 Task: In the  document Cocktails.docx Select the text and change paragraph spacing to  'Double' Change page orientation to  'Landscape' Add Page color Dark Red
Action: Mouse moved to (278, 356)
Screenshot: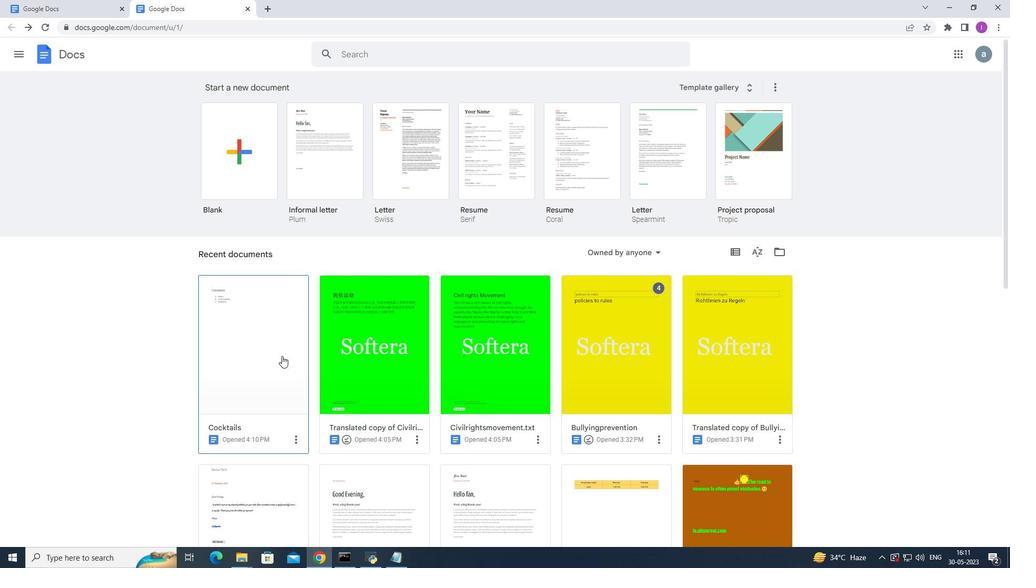
Action: Mouse pressed left at (278, 356)
Screenshot: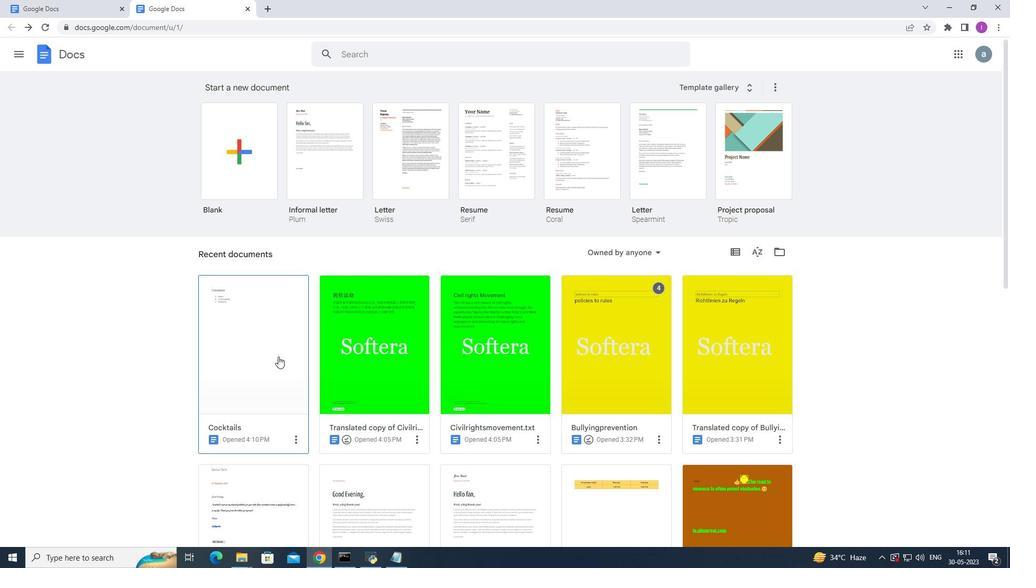
Action: Mouse moved to (324, 165)
Screenshot: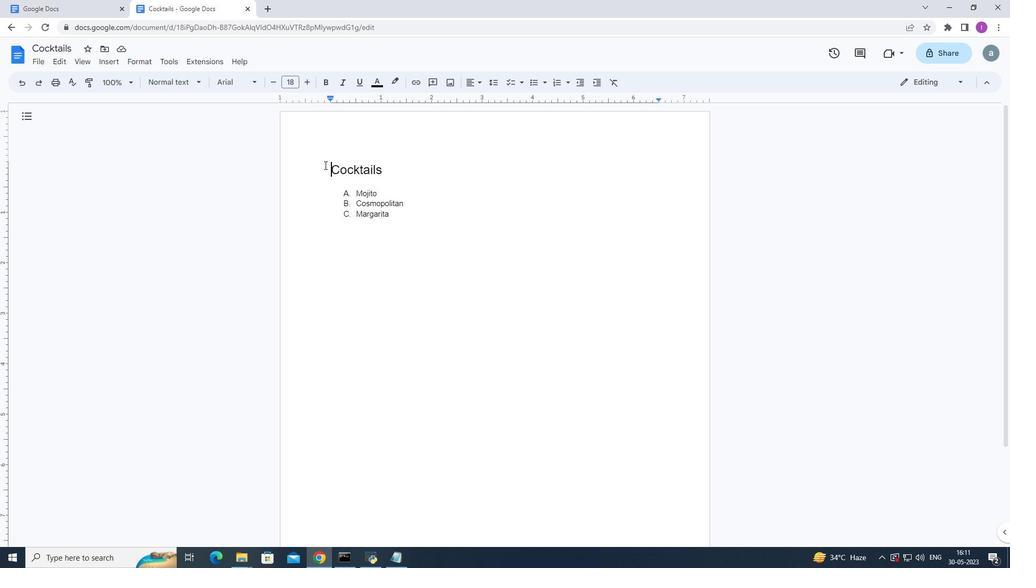 
Action: Mouse pressed left at (324, 165)
Screenshot: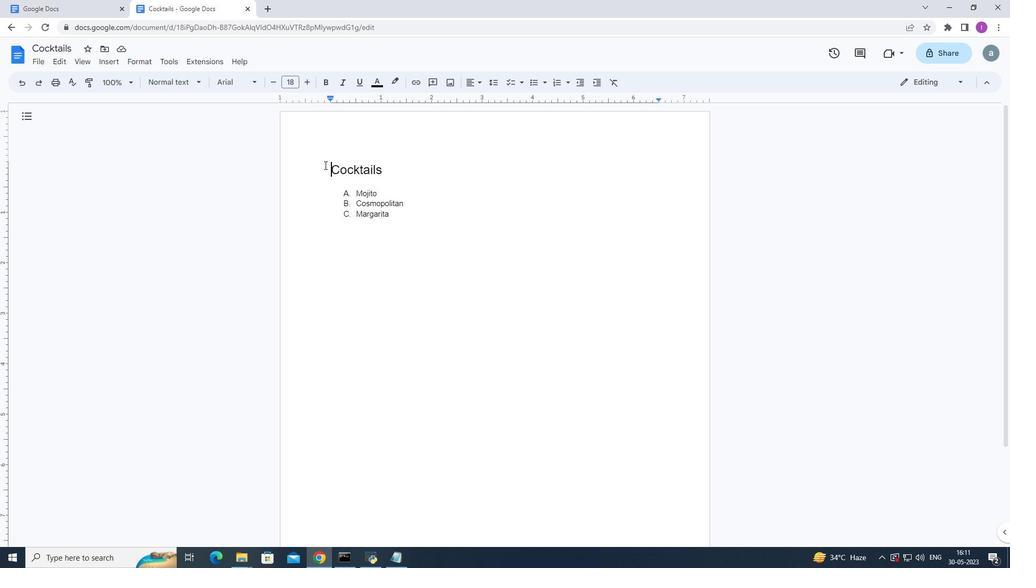 
Action: Mouse moved to (165, 59)
Screenshot: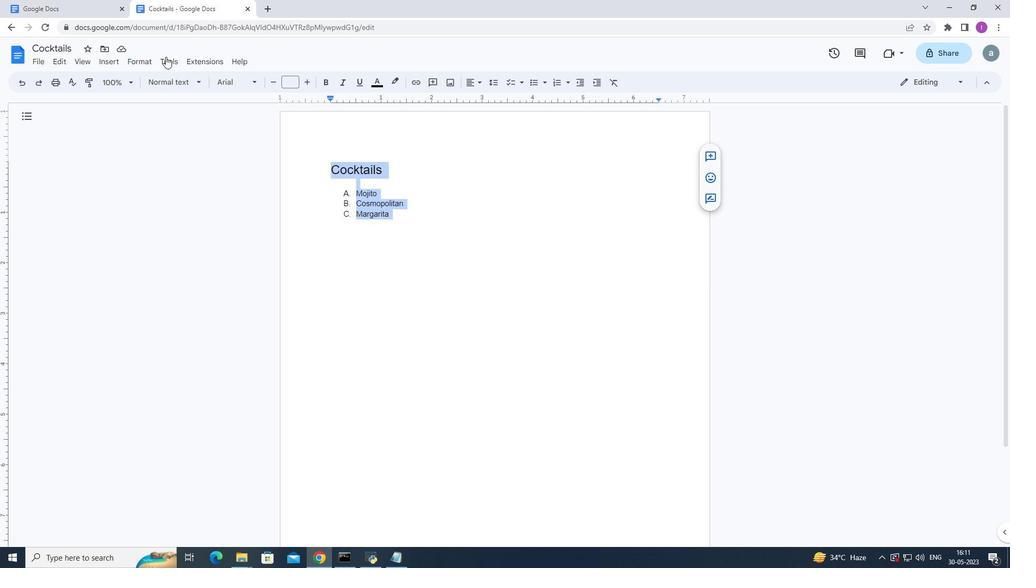 
Action: Mouse pressed left at (165, 59)
Screenshot: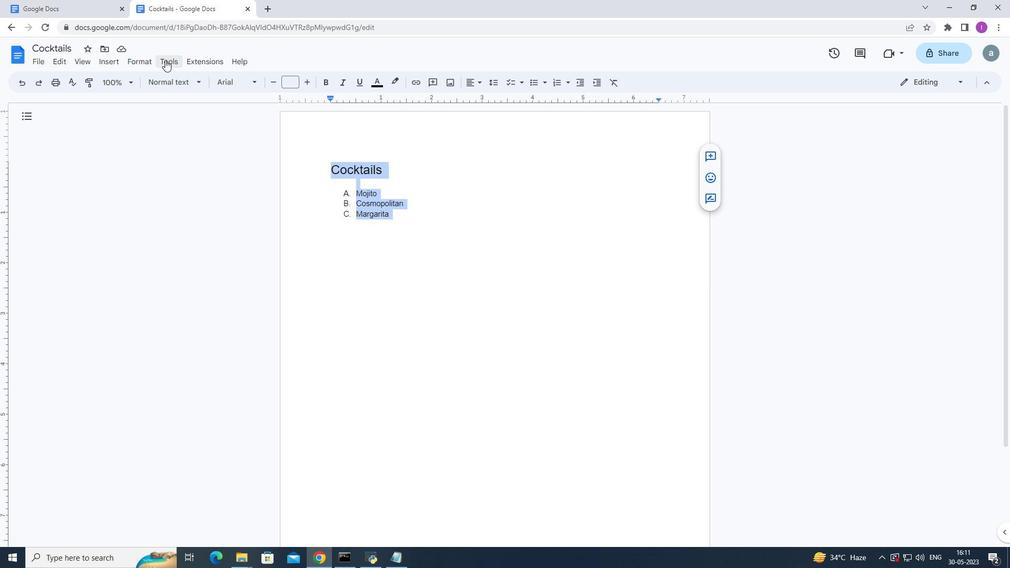
Action: Mouse moved to (137, 56)
Screenshot: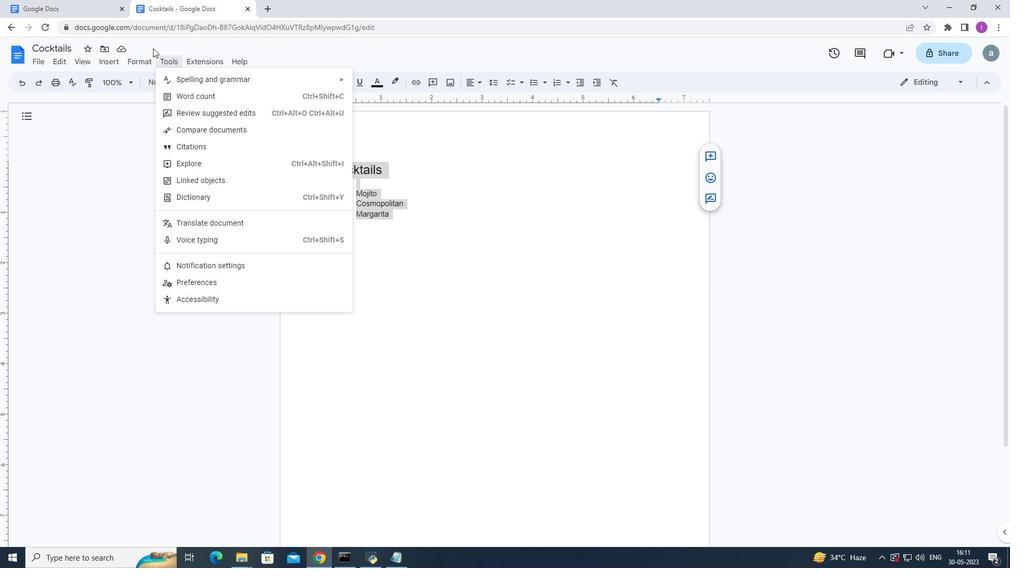 
Action: Mouse pressed left at (137, 56)
Screenshot: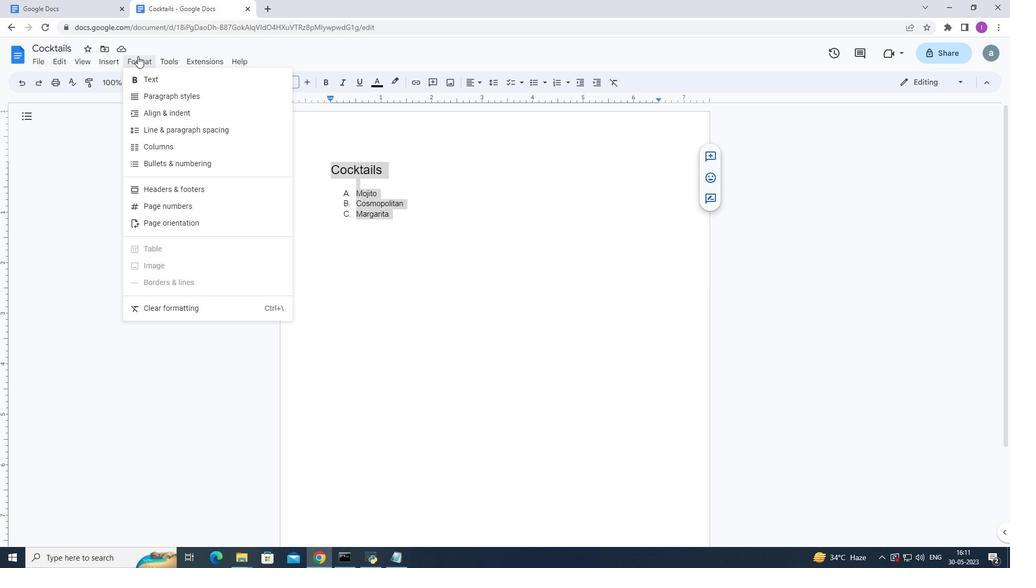 
Action: Mouse moved to (137, 57)
Screenshot: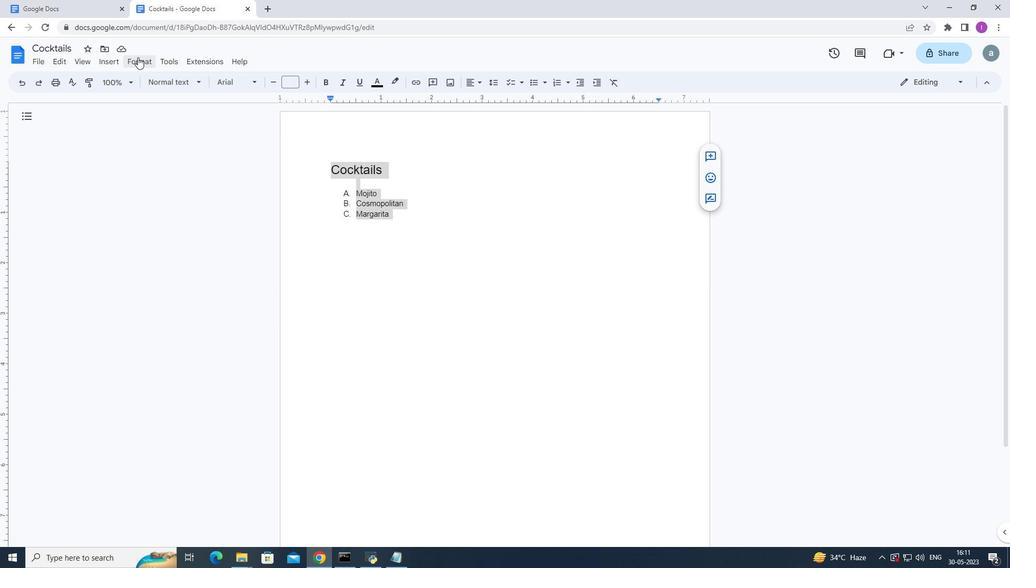 
Action: Mouse pressed left at (137, 57)
Screenshot: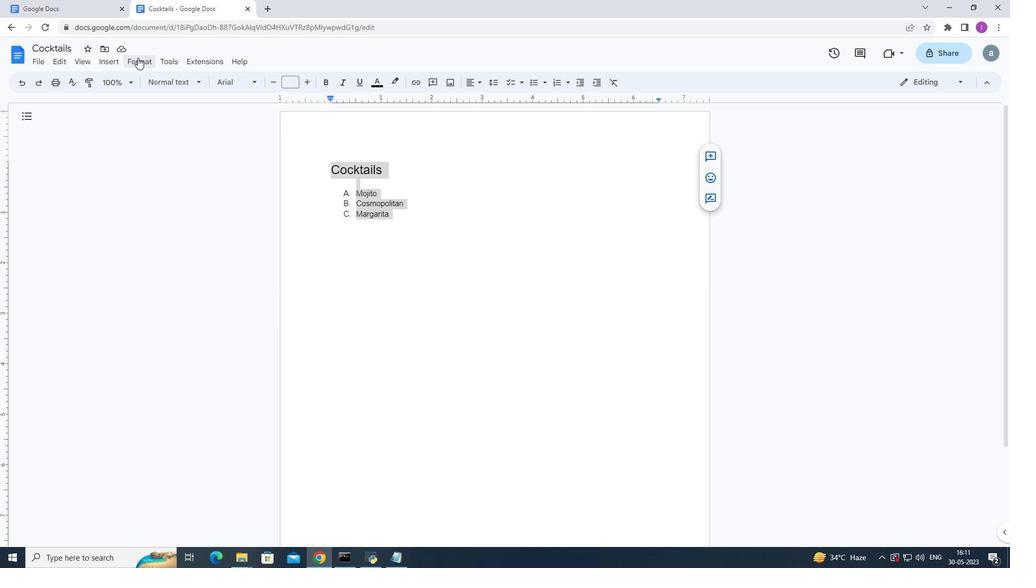 
Action: Mouse moved to (94, 168)
Screenshot: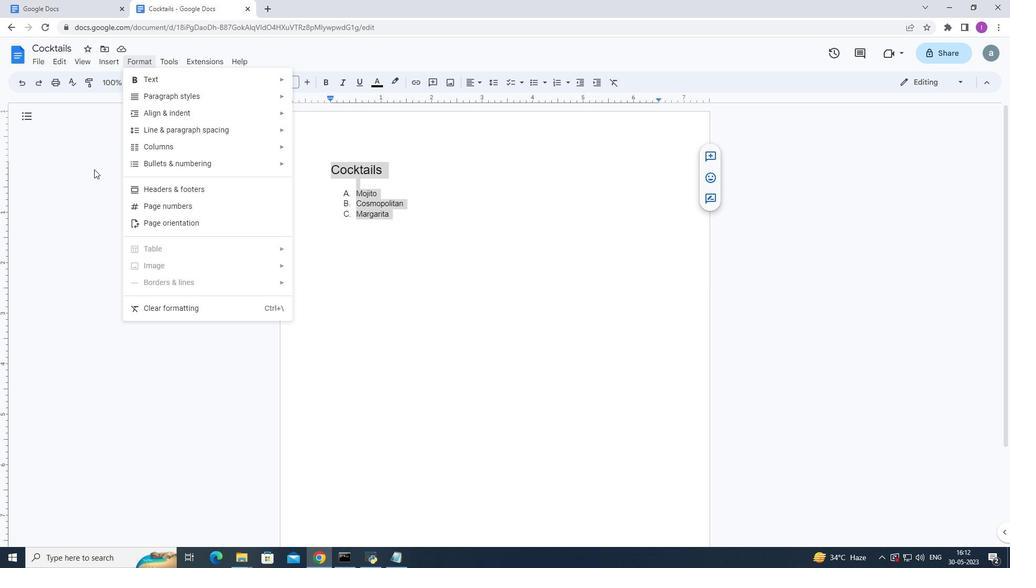 
Action: Mouse pressed left at (94, 168)
Screenshot: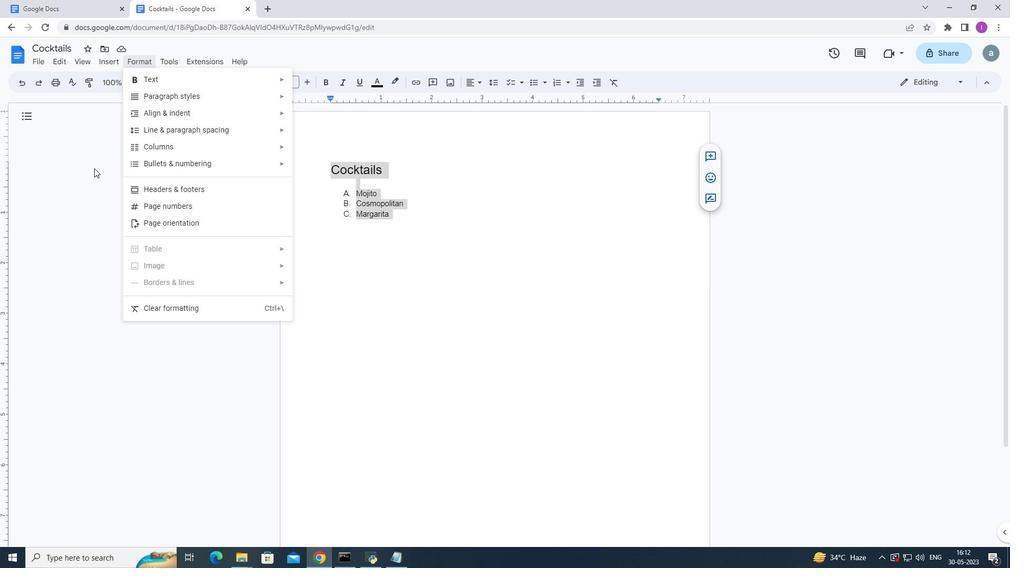
Action: Mouse moved to (489, 83)
Screenshot: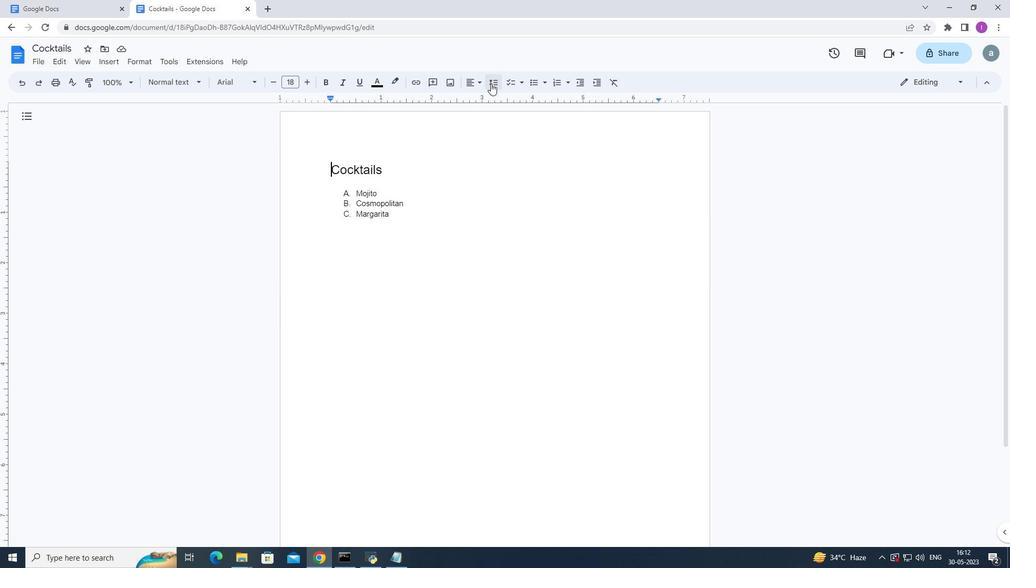 
Action: Mouse pressed left at (489, 83)
Screenshot: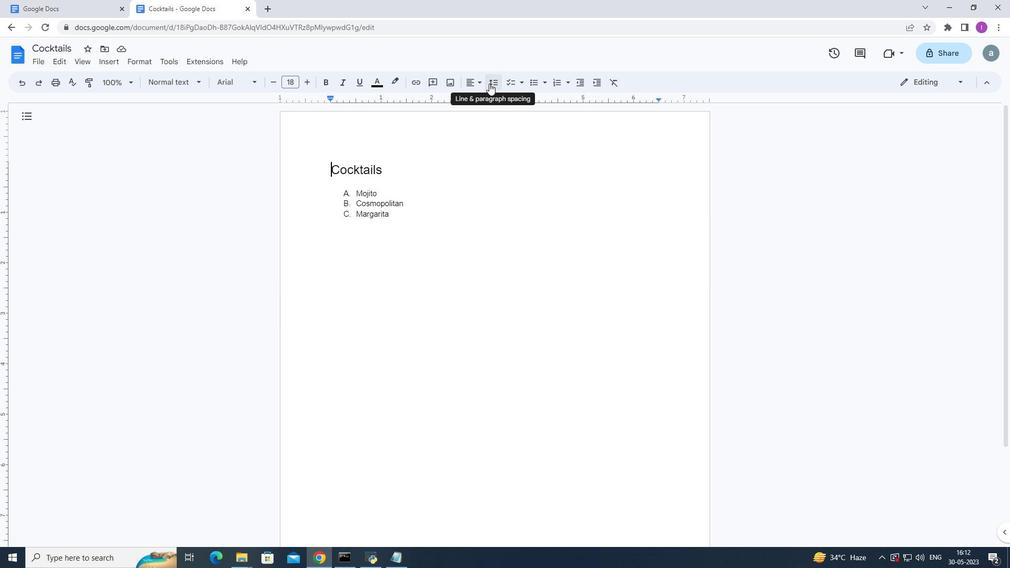 
Action: Mouse moved to (519, 146)
Screenshot: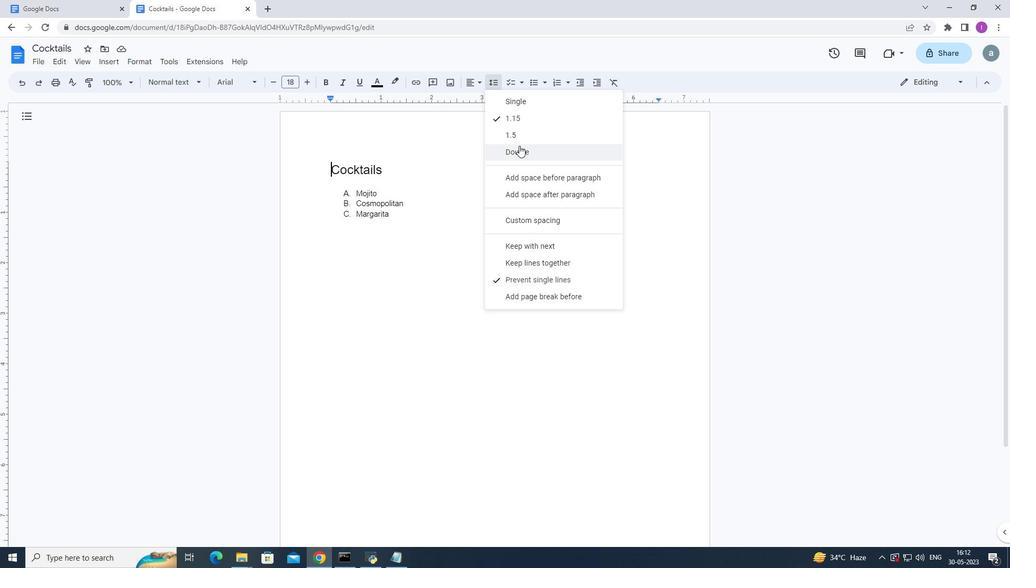 
Action: Mouse pressed left at (519, 146)
Screenshot: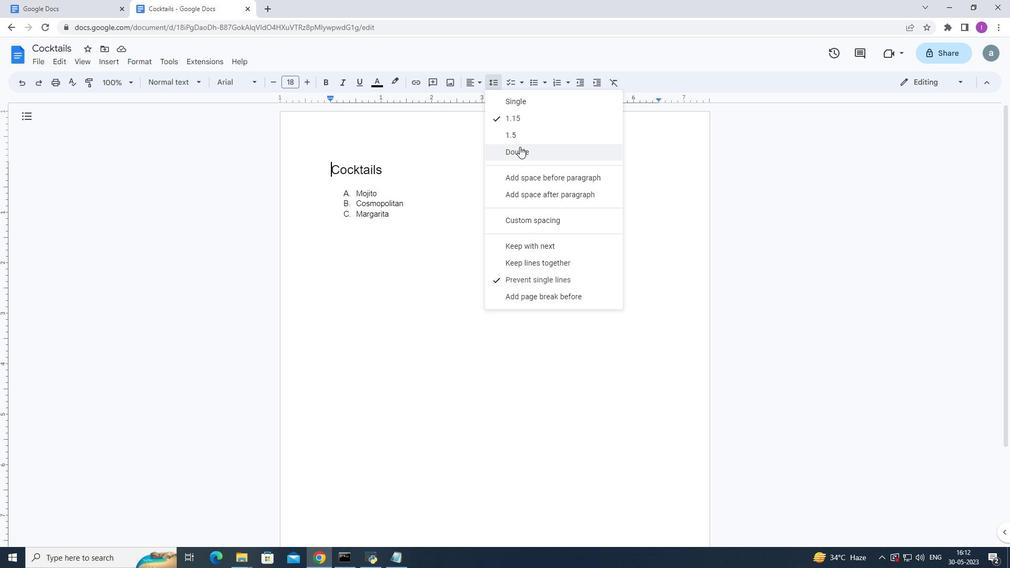 
Action: Mouse moved to (37, 61)
Screenshot: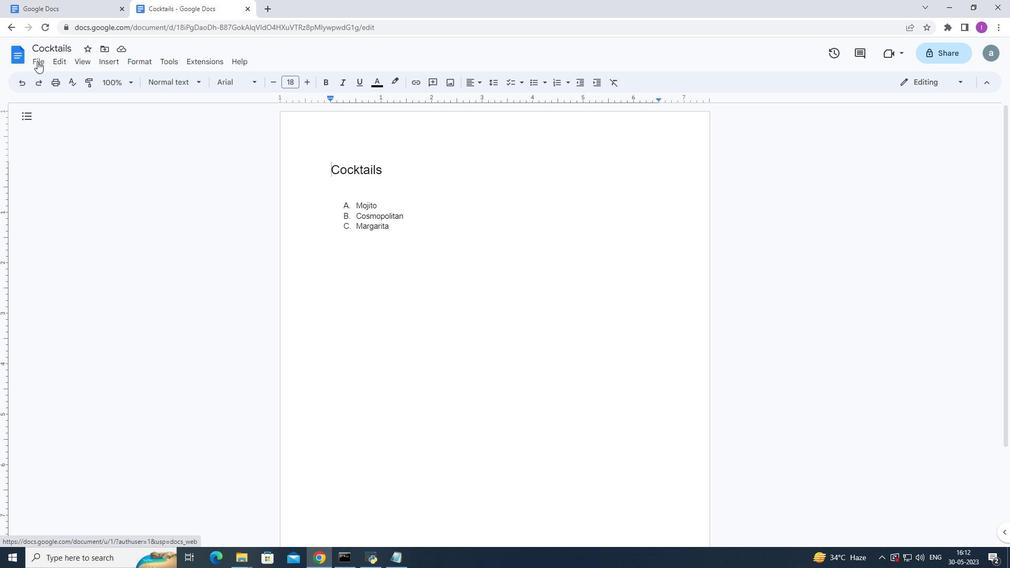 
Action: Mouse pressed left at (37, 61)
Screenshot: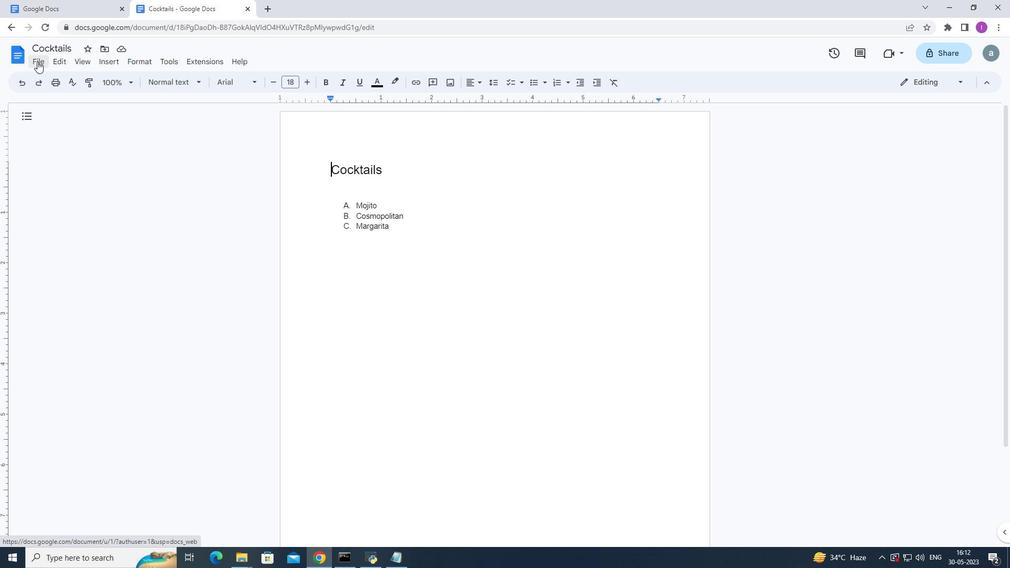 
Action: Mouse moved to (78, 346)
Screenshot: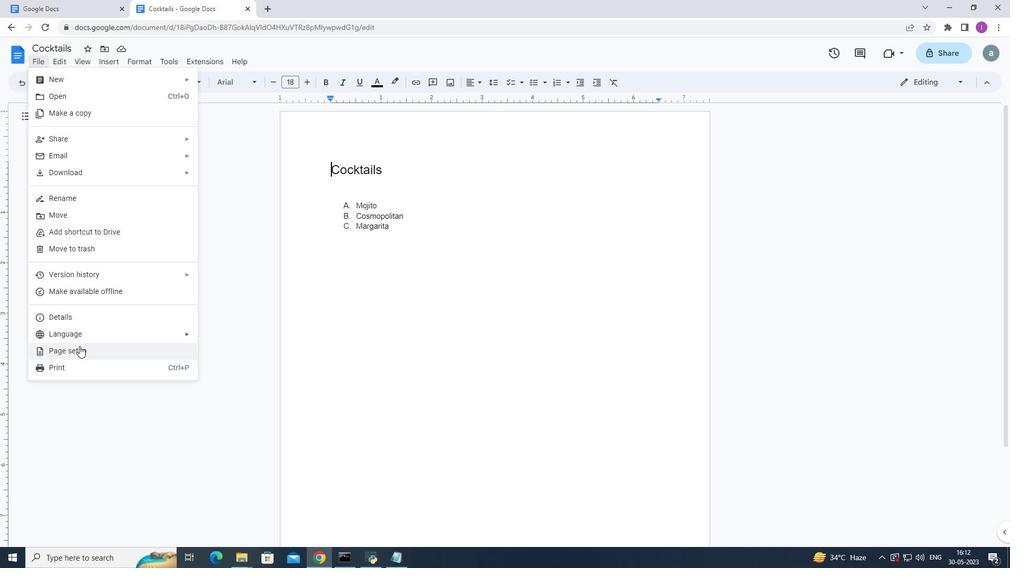 
Action: Mouse pressed left at (78, 346)
Screenshot: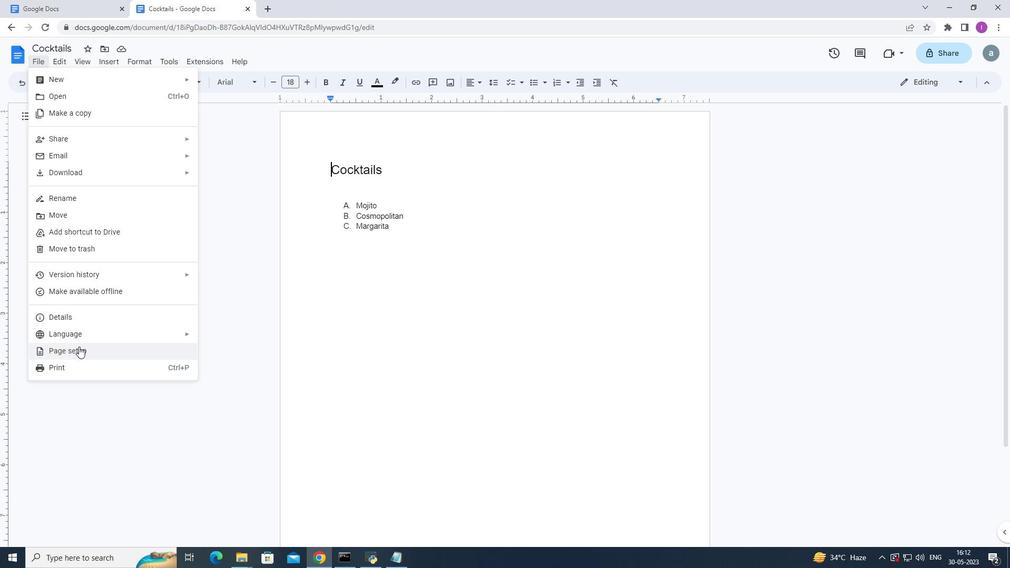 
Action: Mouse moved to (464, 277)
Screenshot: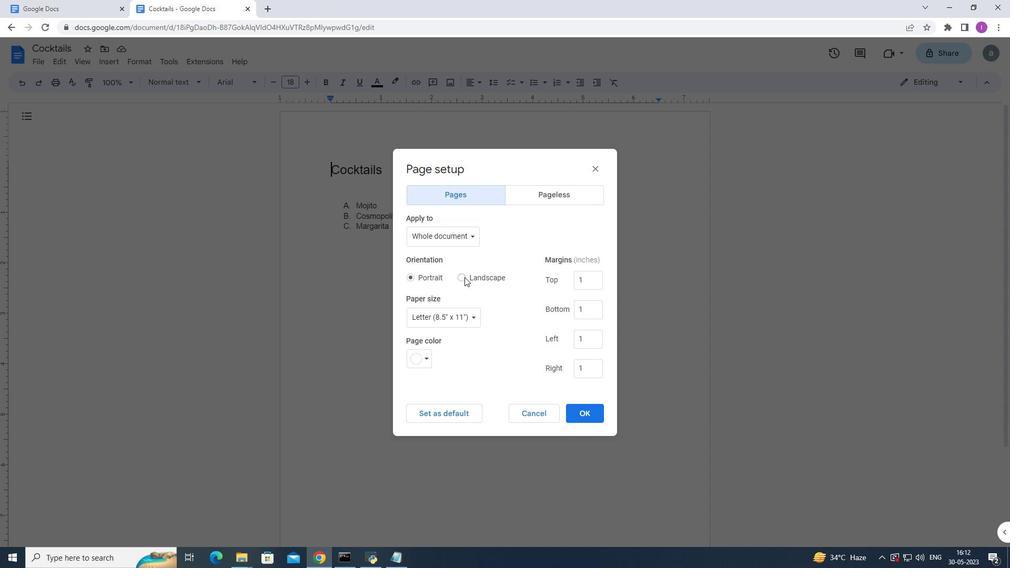 
Action: Mouse pressed left at (464, 277)
Screenshot: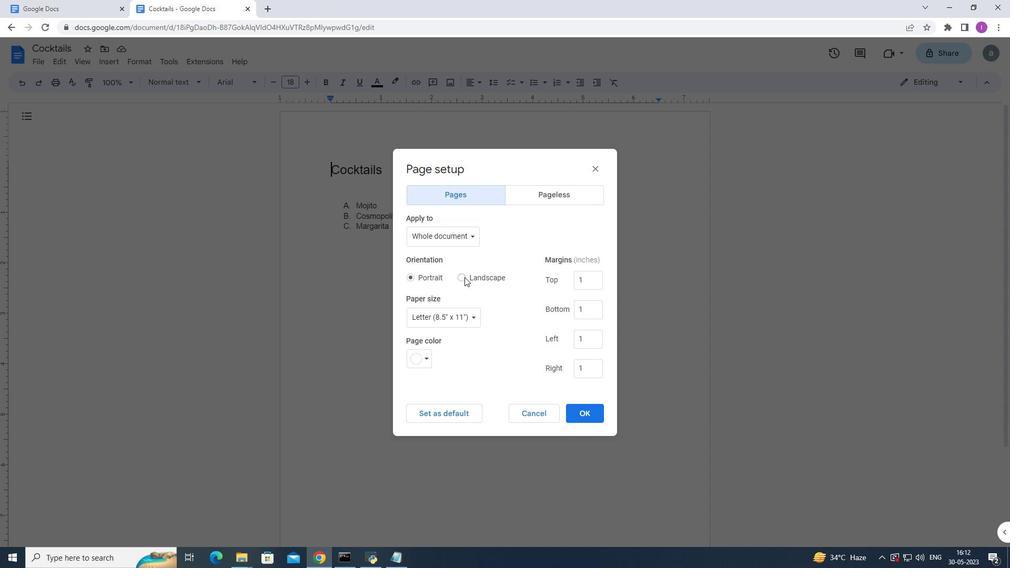 
Action: Mouse moved to (429, 355)
Screenshot: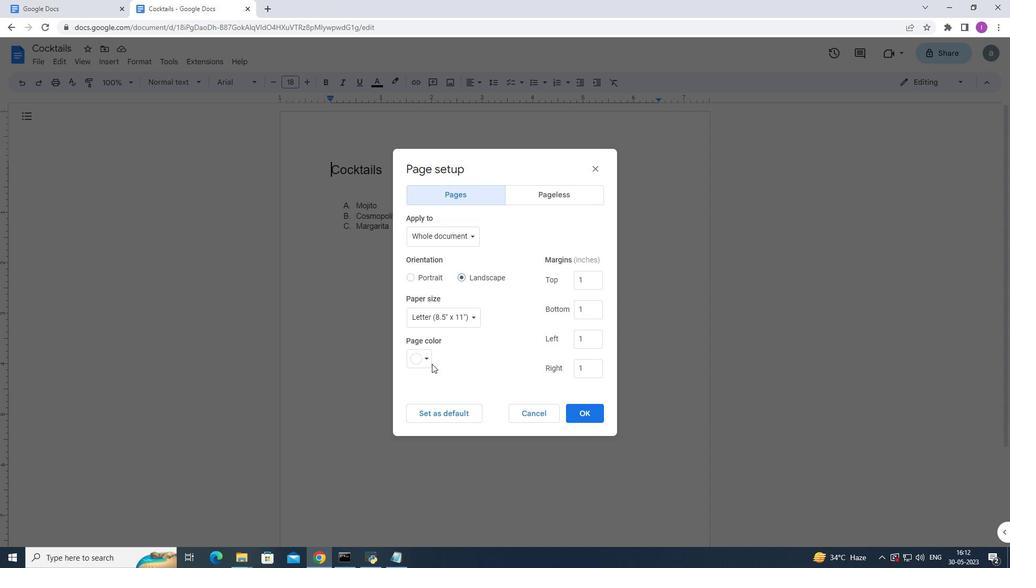 
Action: Mouse pressed left at (429, 355)
Screenshot: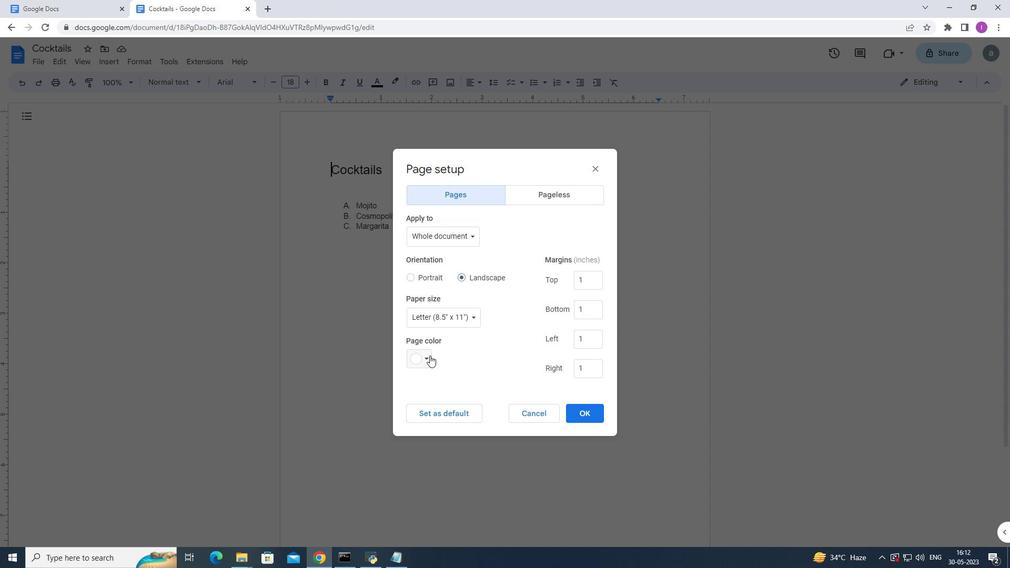 
Action: Mouse moved to (432, 394)
Screenshot: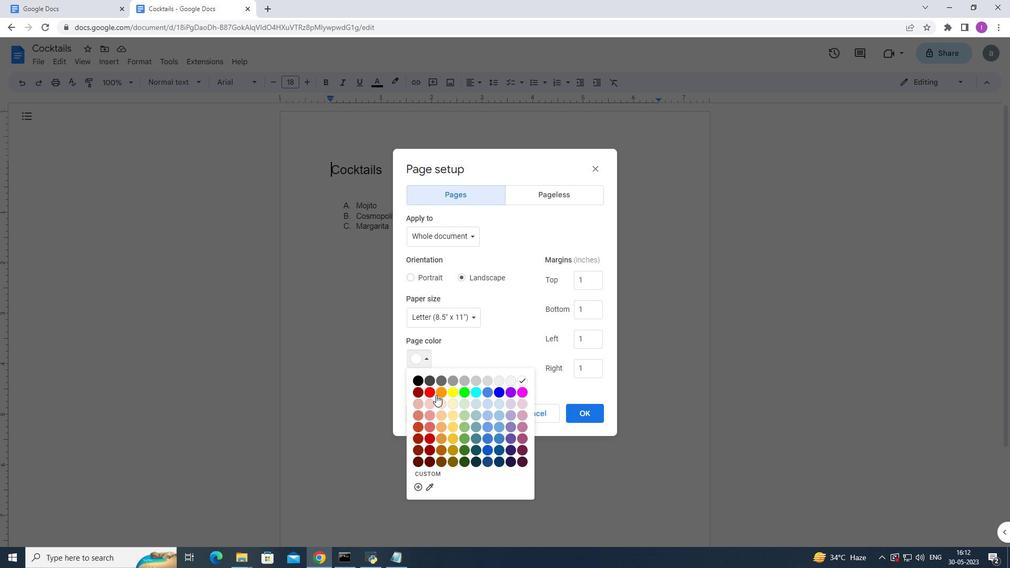 
Action: Mouse pressed left at (432, 394)
Screenshot: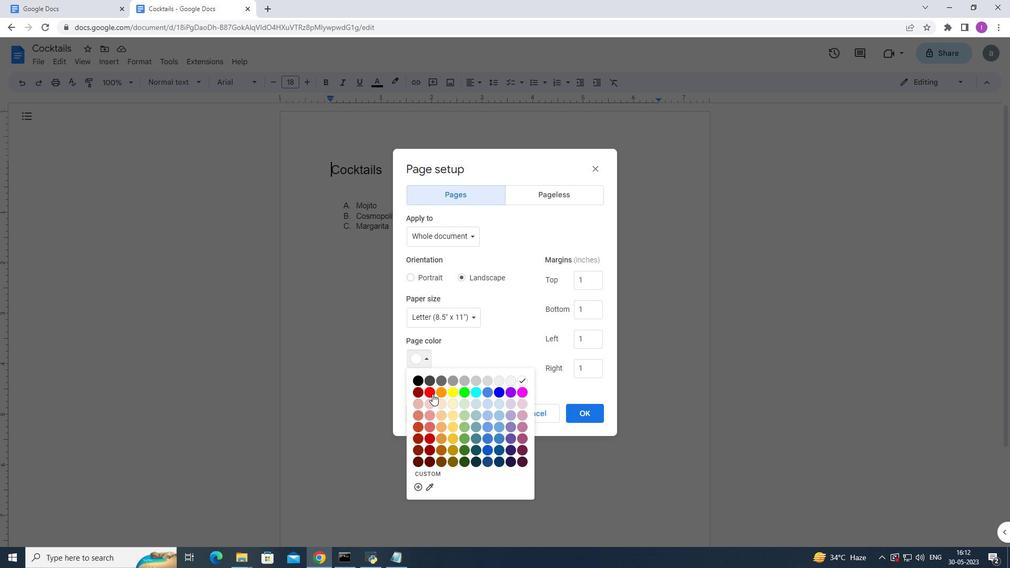 
Action: Mouse pressed left at (432, 394)
Screenshot: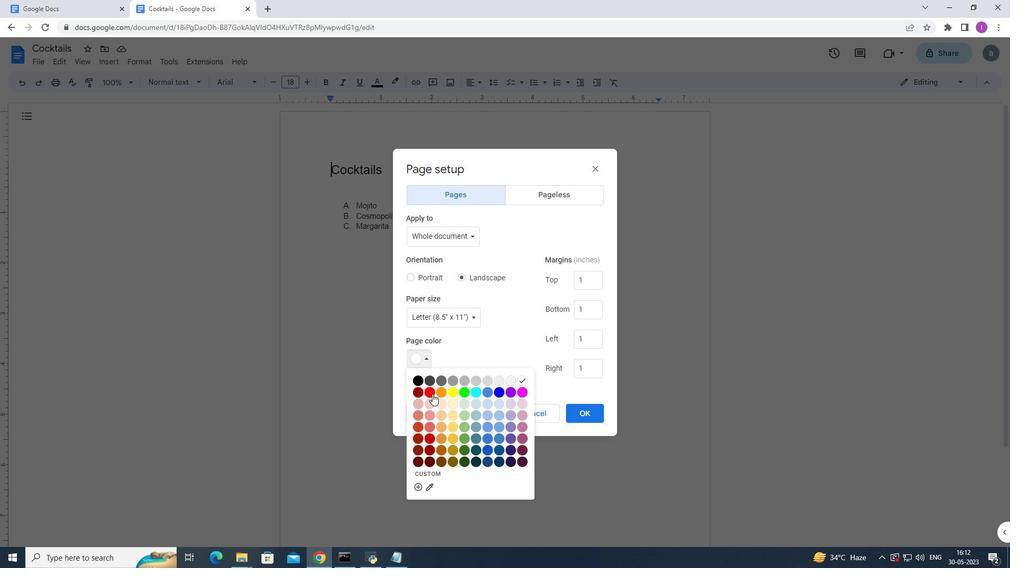 
Action: Mouse moved to (588, 409)
Screenshot: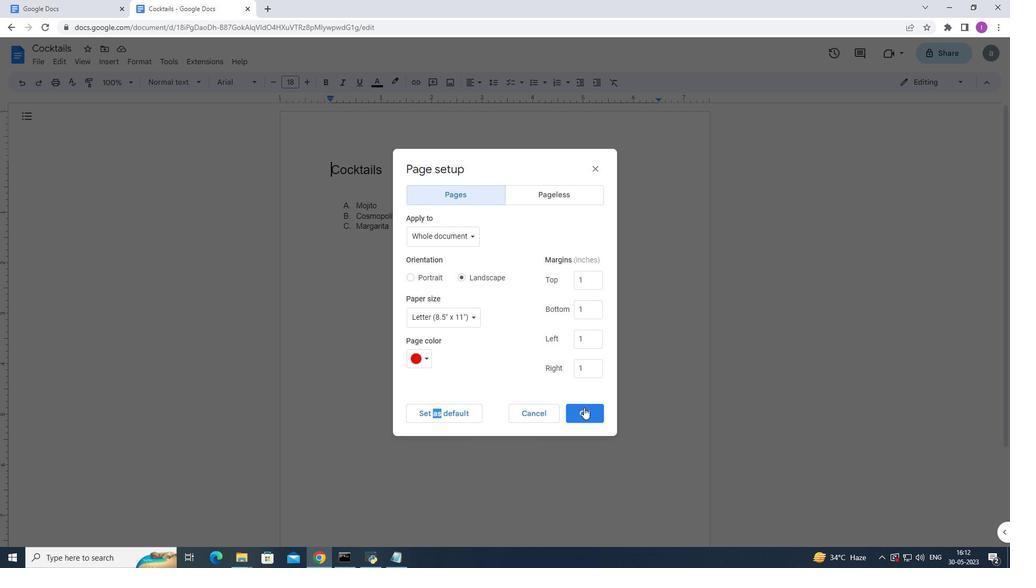 
Action: Mouse pressed left at (588, 409)
Screenshot: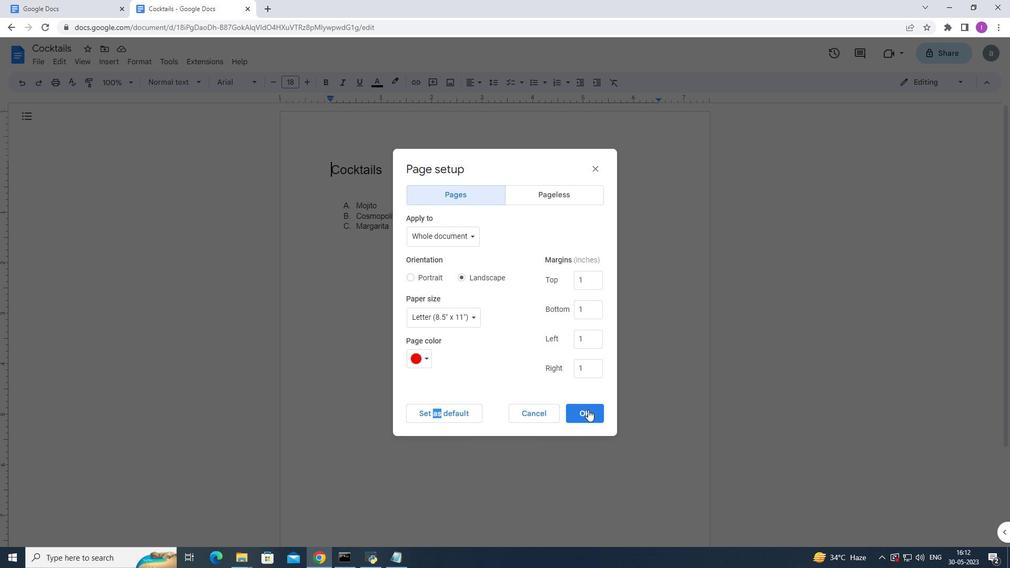 
Action: Mouse moved to (144, 335)
Screenshot: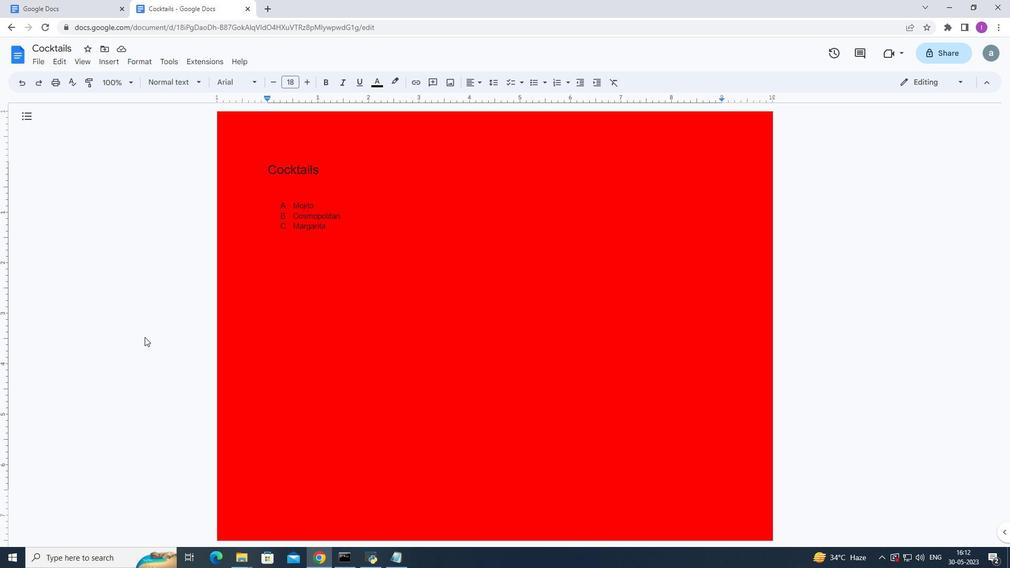 
